 Task: Change the visibility to the workspace.
Action: Mouse moved to (380, 257)
Screenshot: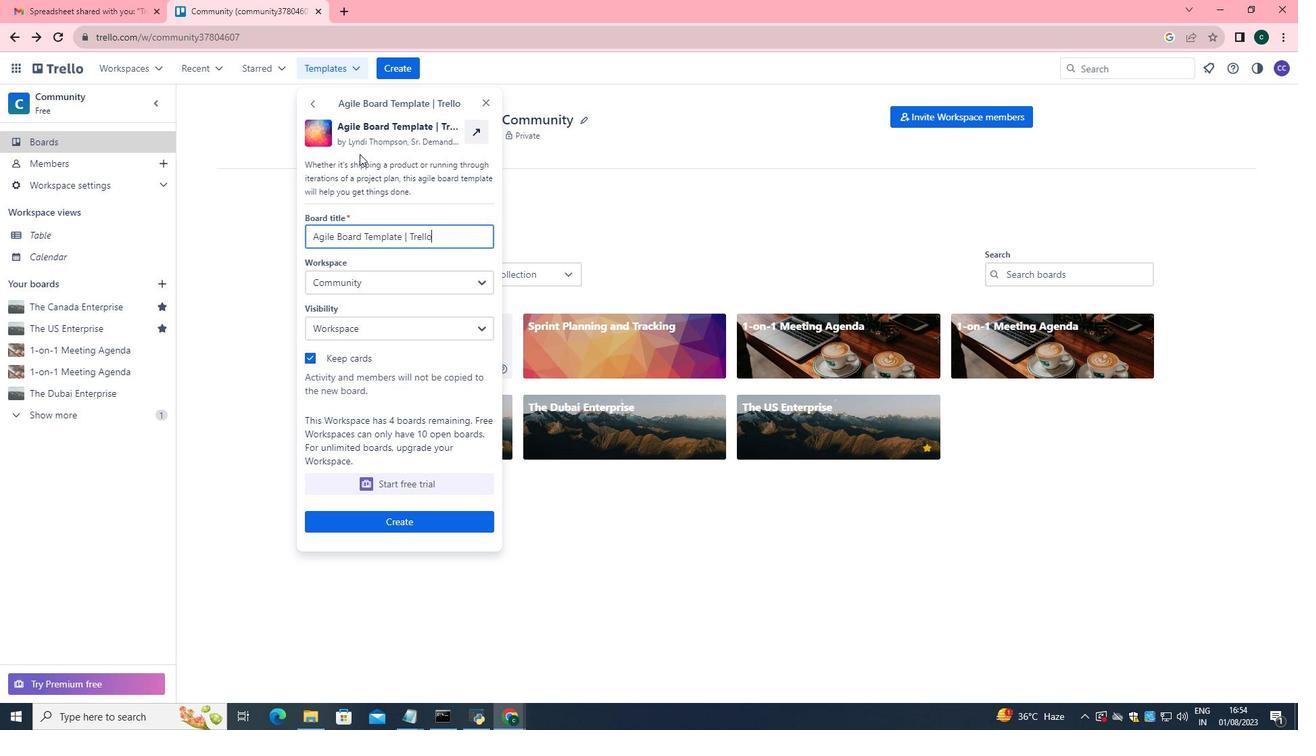 
Action: Mouse pressed left at (380, 257)
Screenshot: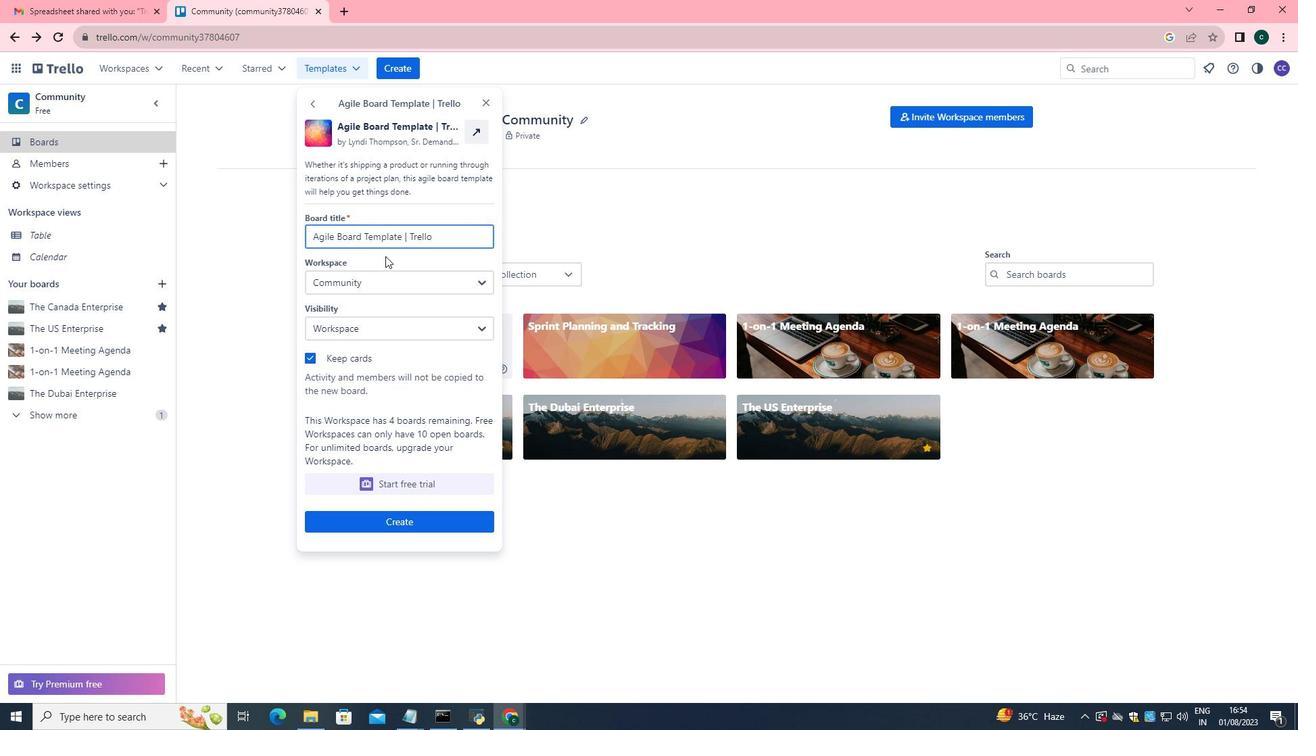 
Action: Mouse moved to (395, 384)
Screenshot: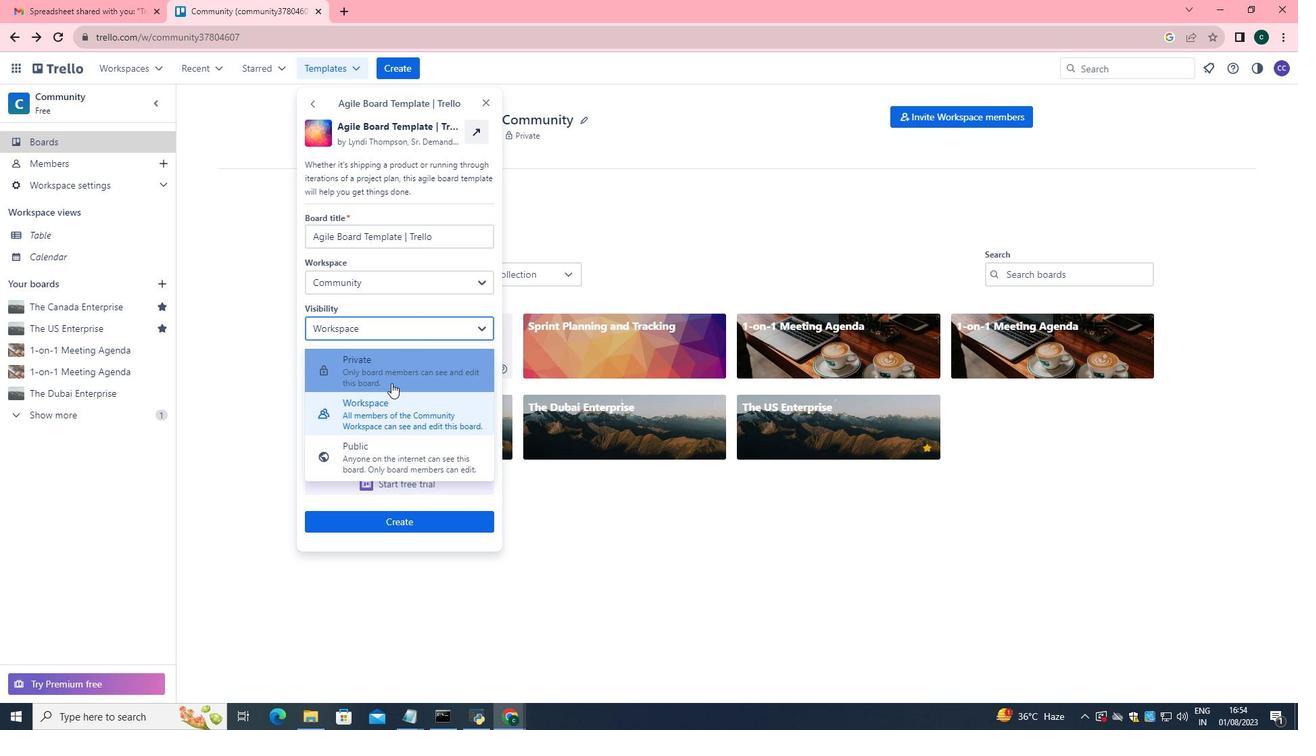 
Action: Mouse pressed left at (395, 384)
Screenshot: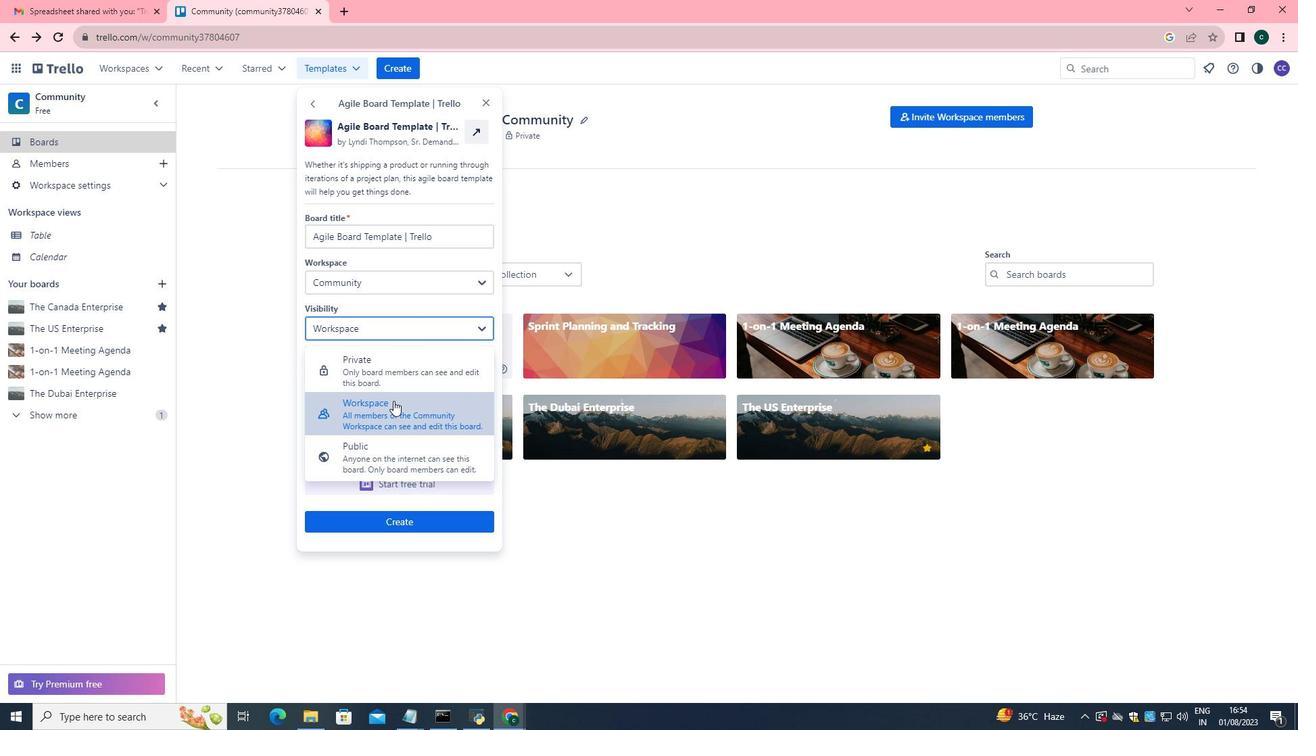 
Action: Mouse moved to (394, 434)
Screenshot: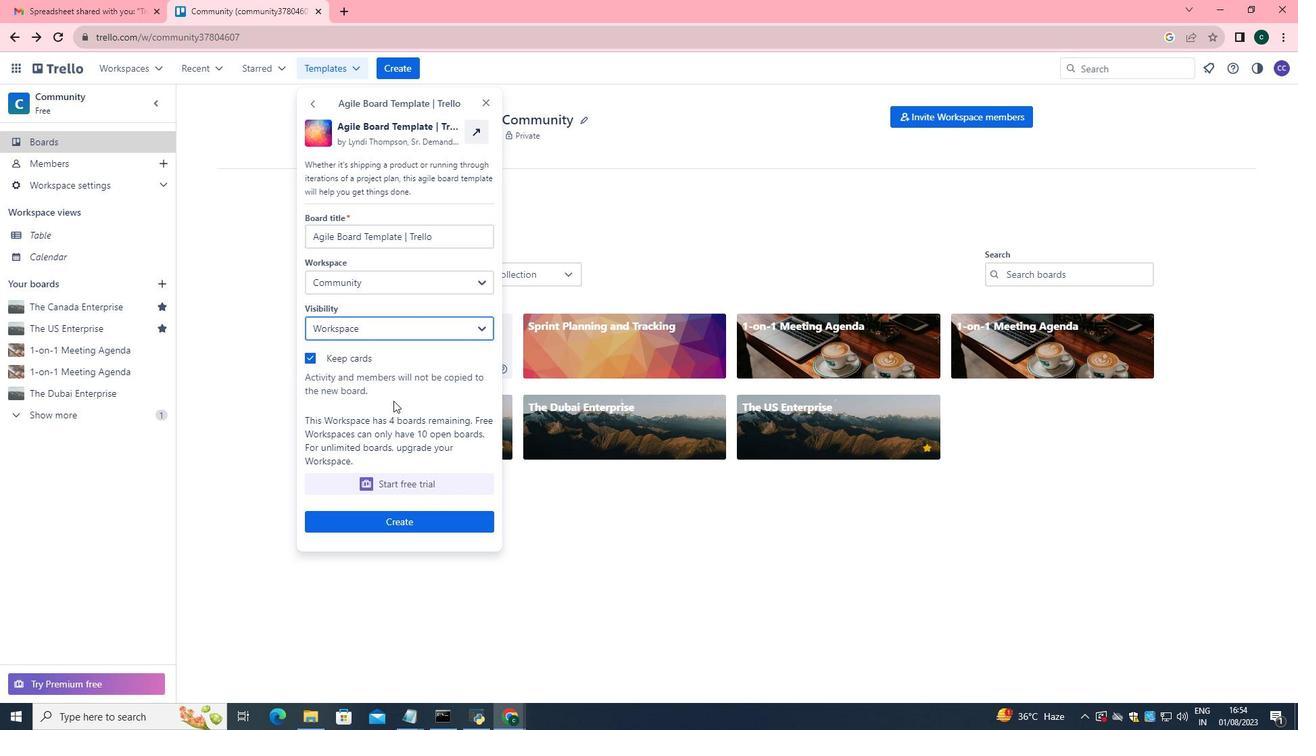 
Action: Mouse pressed left at (394, 434)
Screenshot: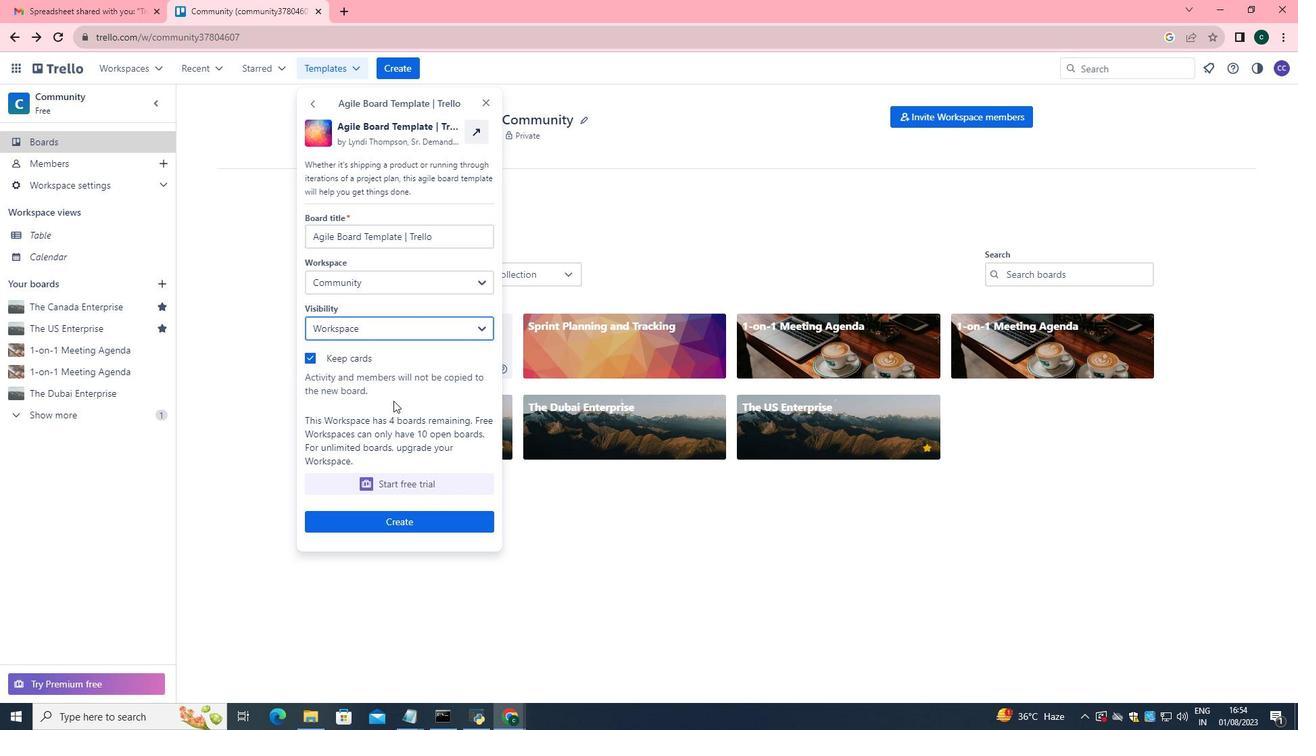 
